 Task: Select a due date automation when advanced on, the moment a card is due add dates due in in more than 1 days.
Action: Mouse moved to (1365, 104)
Screenshot: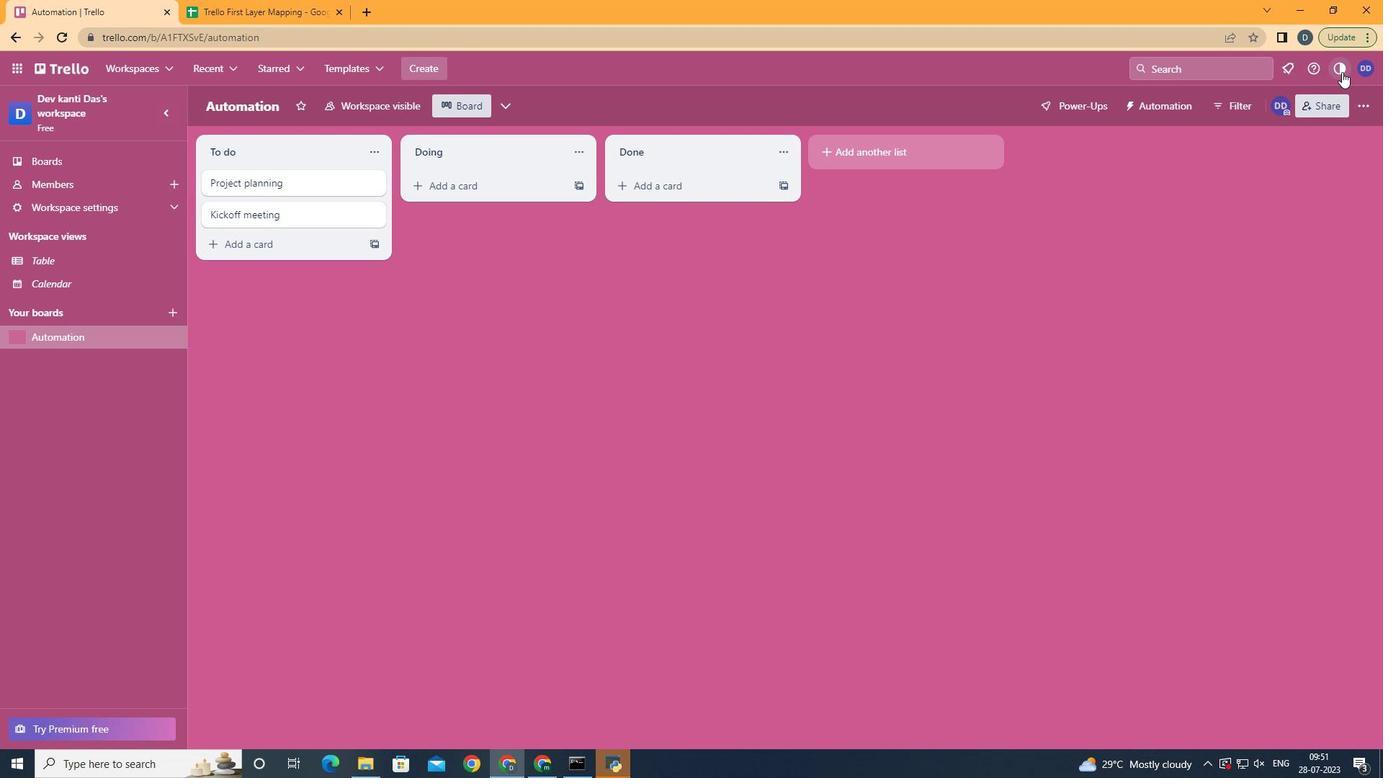 
Action: Mouse pressed left at (1365, 104)
Screenshot: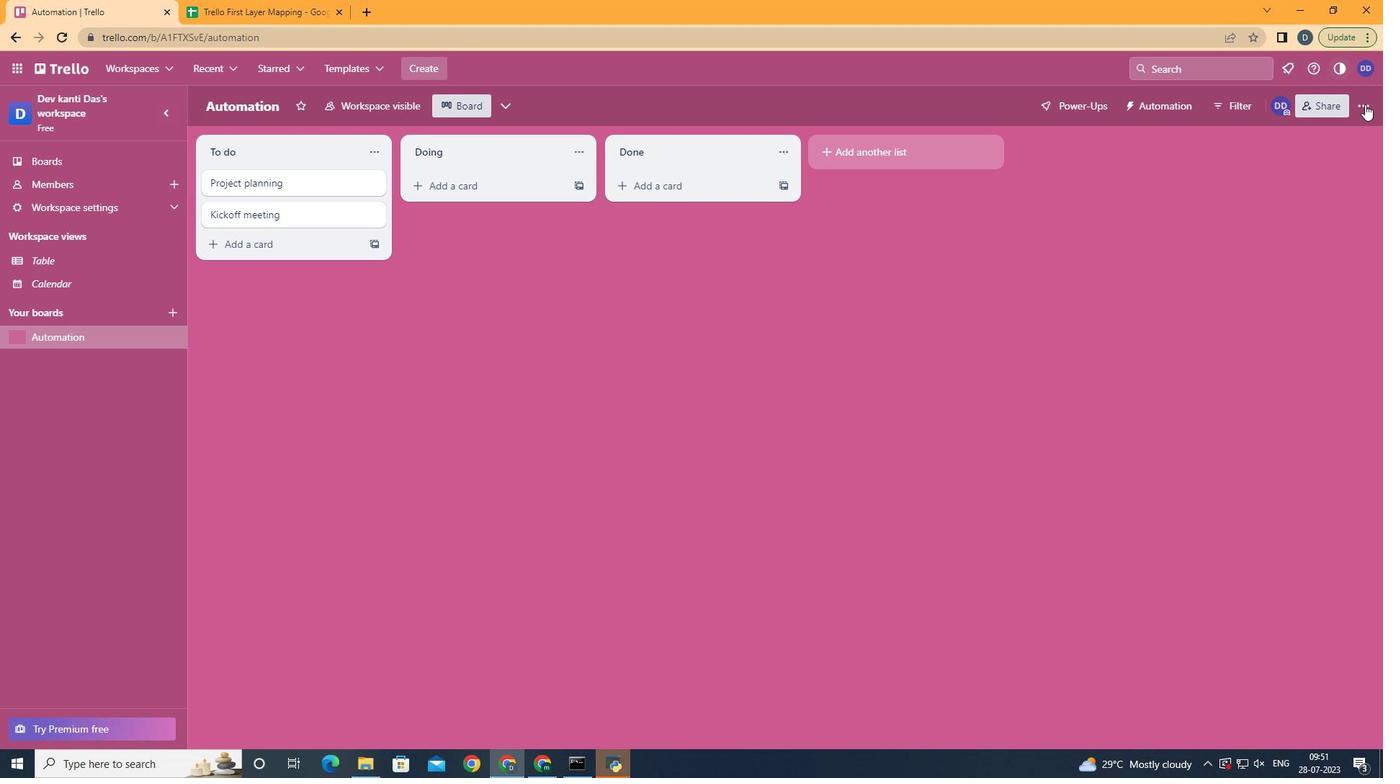 
Action: Mouse moved to (1239, 303)
Screenshot: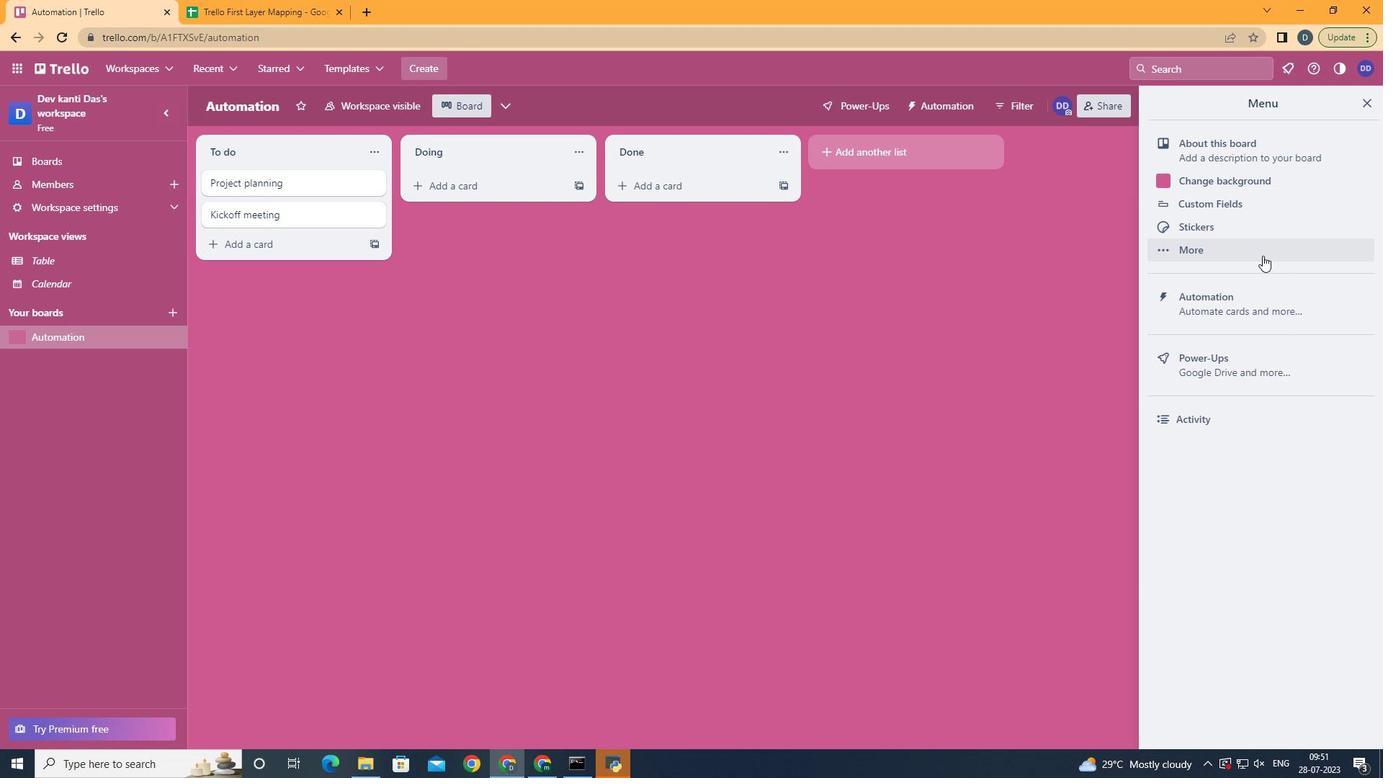 
Action: Mouse pressed left at (1239, 303)
Screenshot: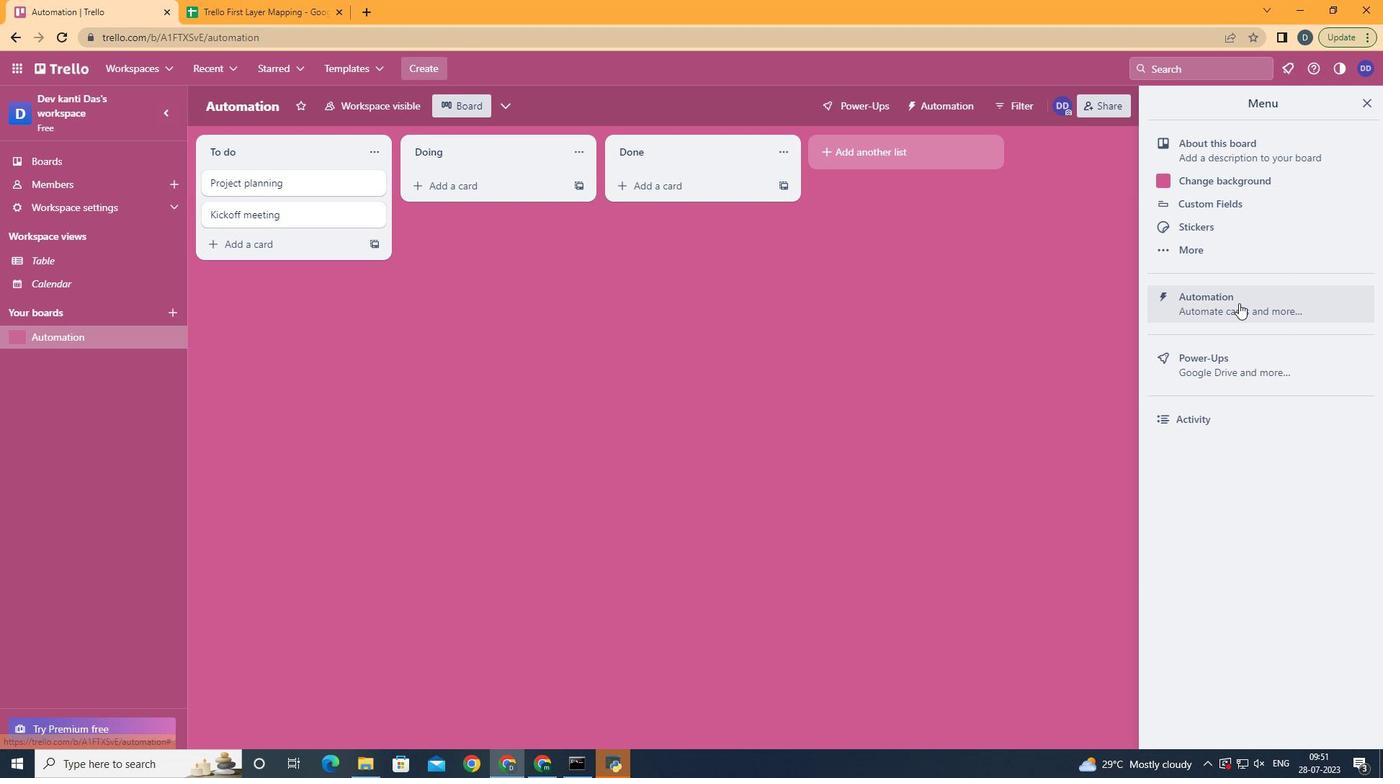 
Action: Mouse moved to (276, 284)
Screenshot: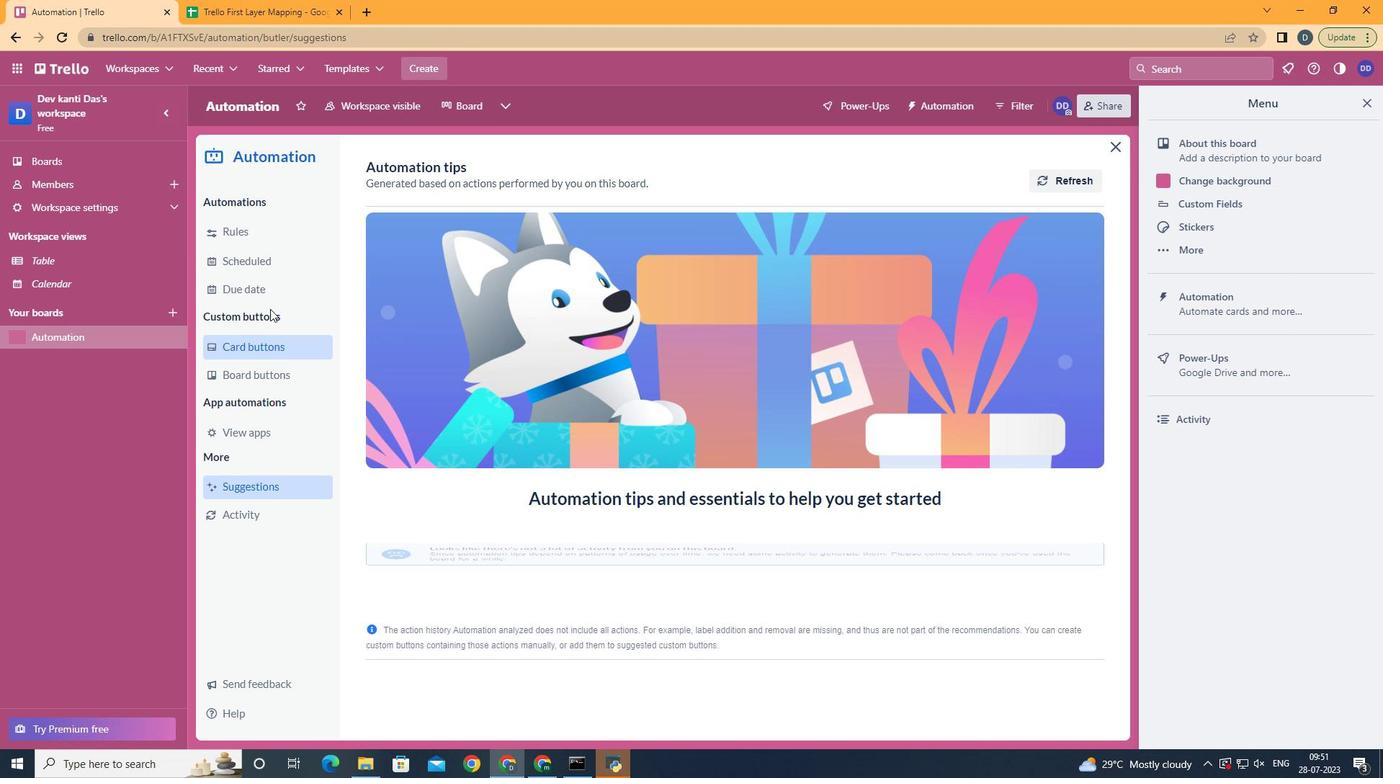 
Action: Mouse pressed left at (276, 284)
Screenshot: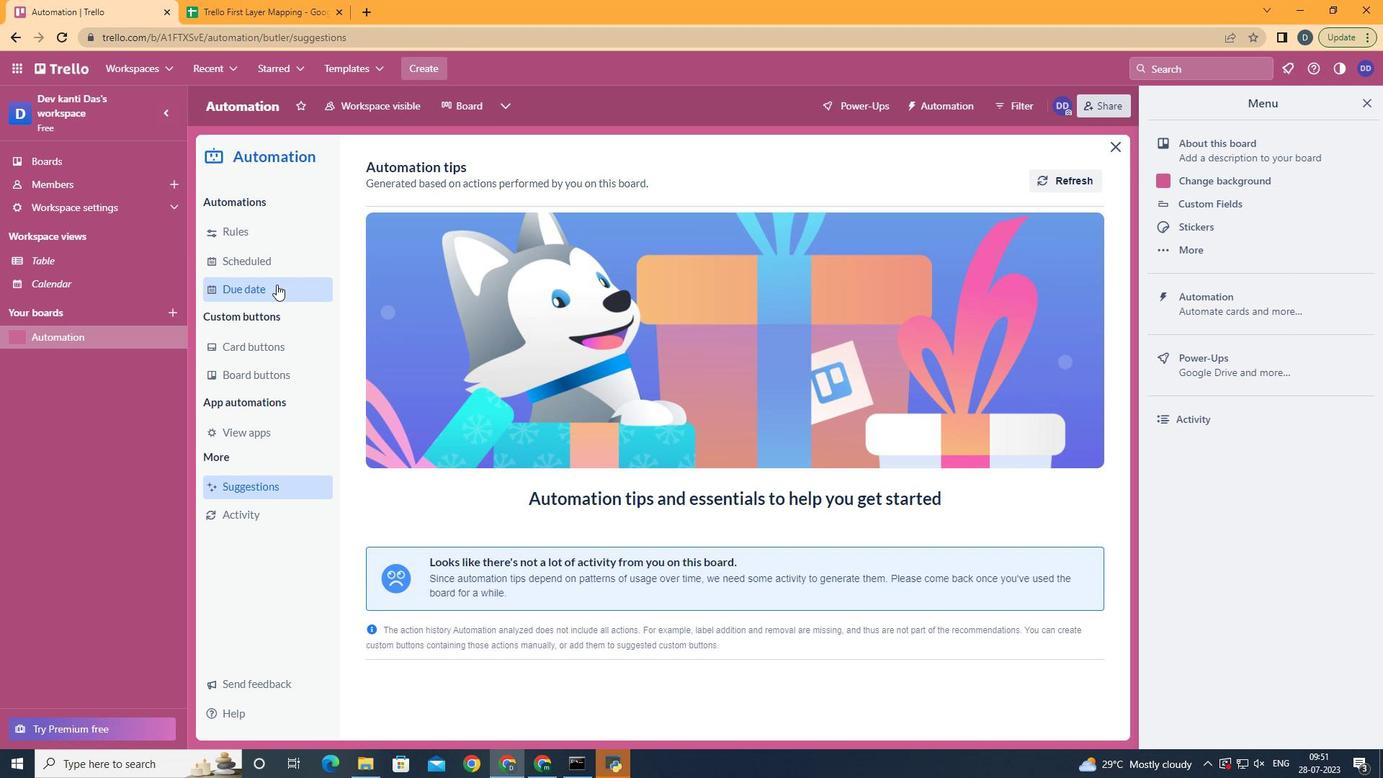 
Action: Mouse moved to (1011, 165)
Screenshot: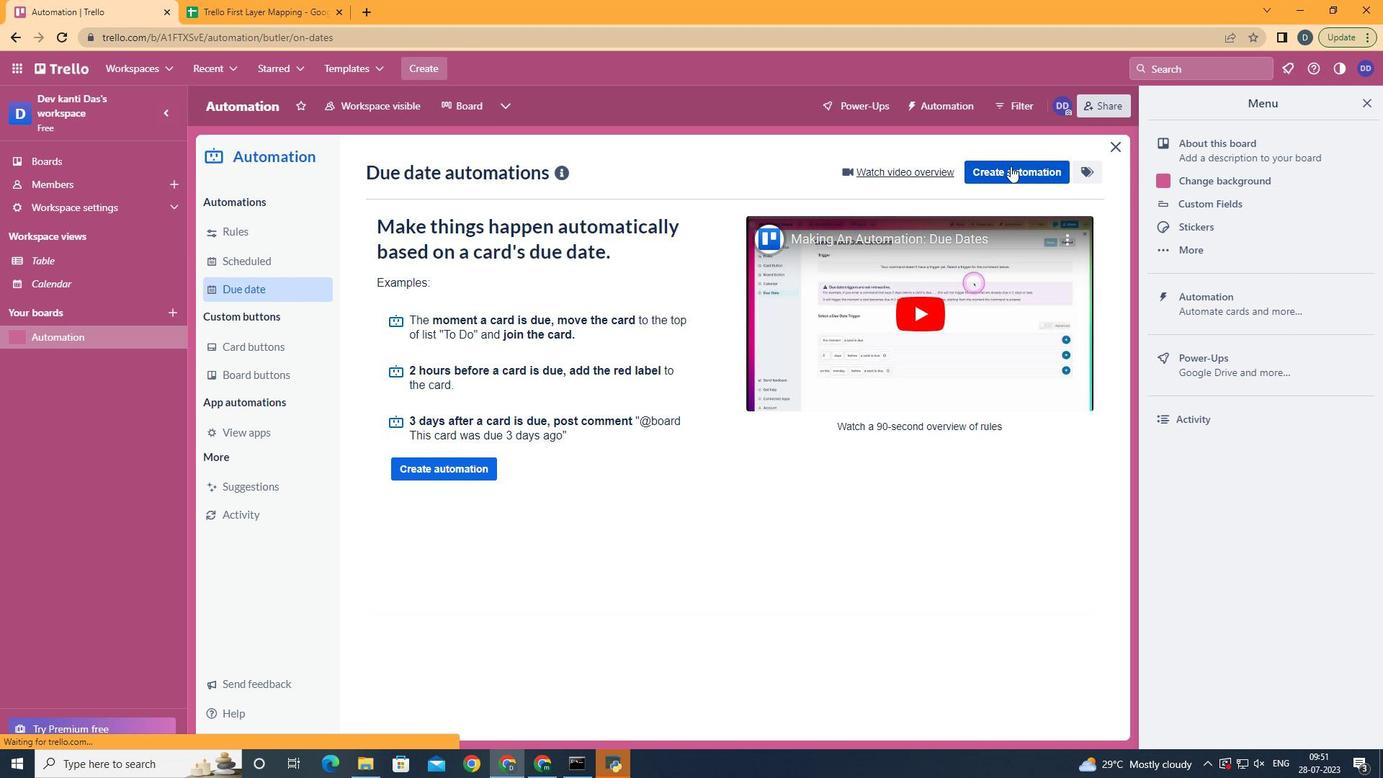 
Action: Mouse pressed left at (1011, 165)
Screenshot: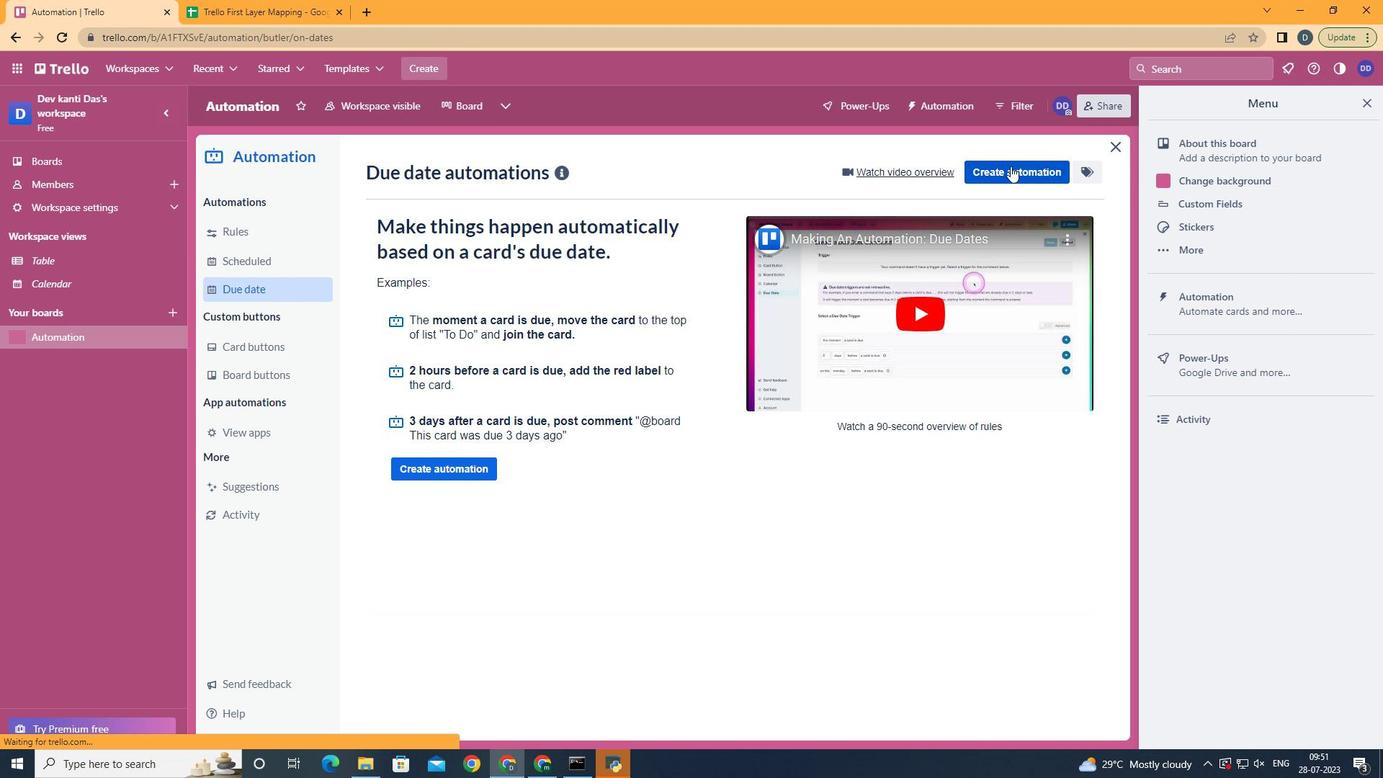 
Action: Mouse moved to (675, 313)
Screenshot: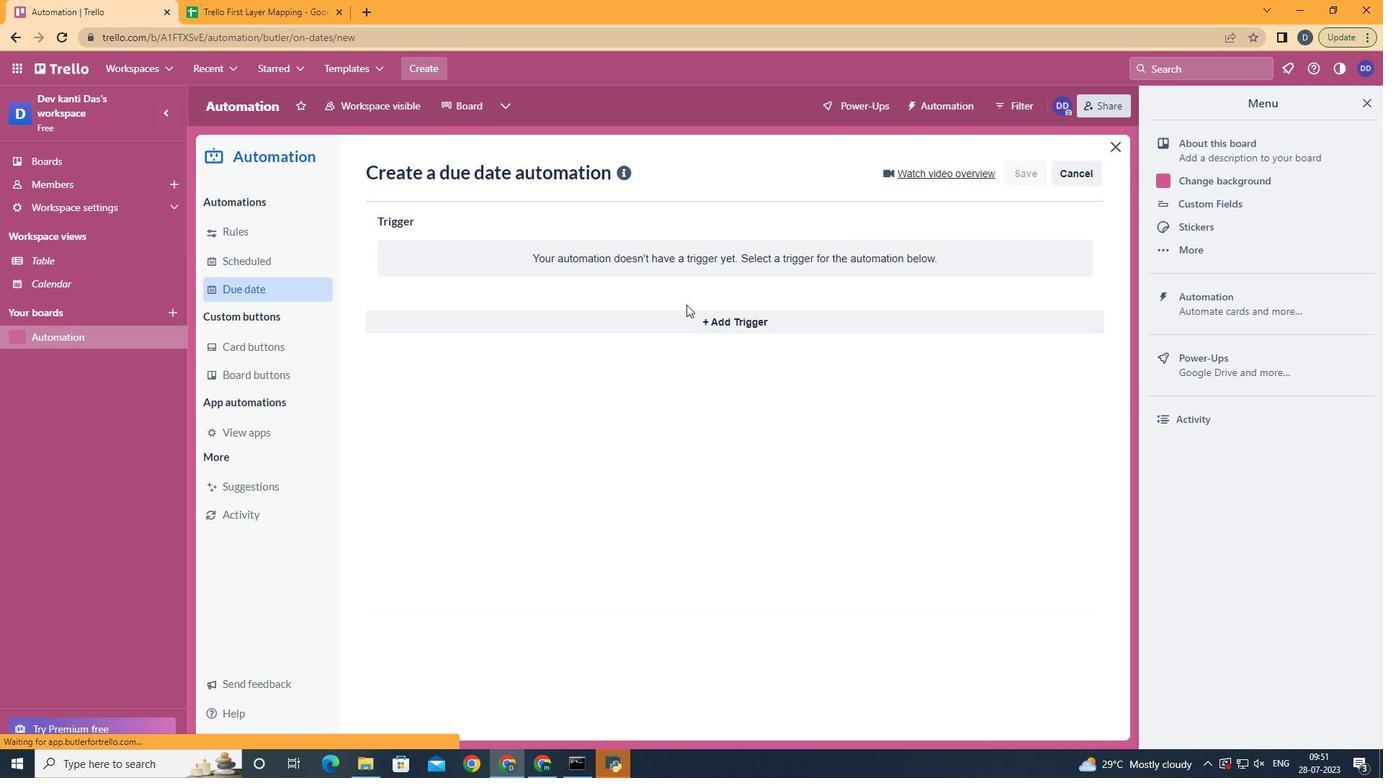 
Action: Mouse pressed left at (675, 313)
Screenshot: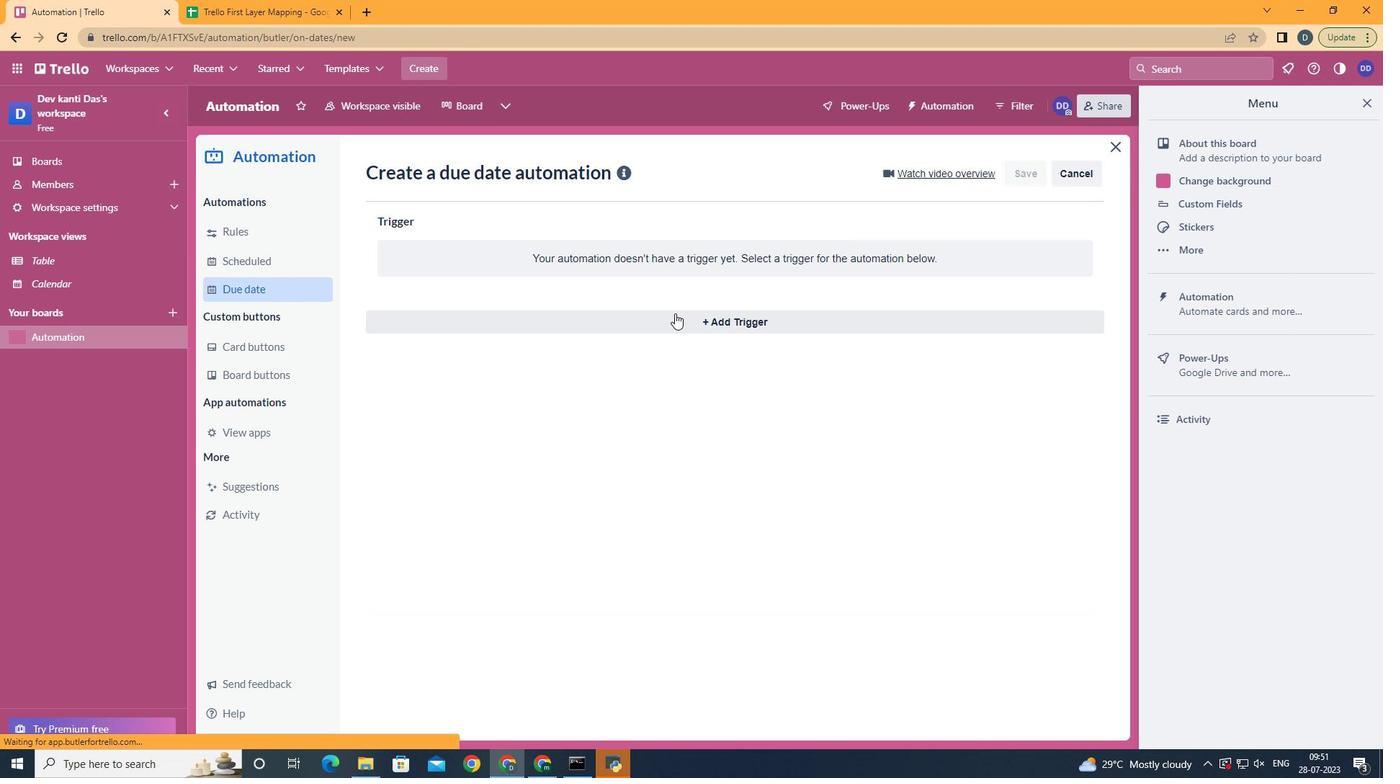 
Action: Mouse moved to (489, 486)
Screenshot: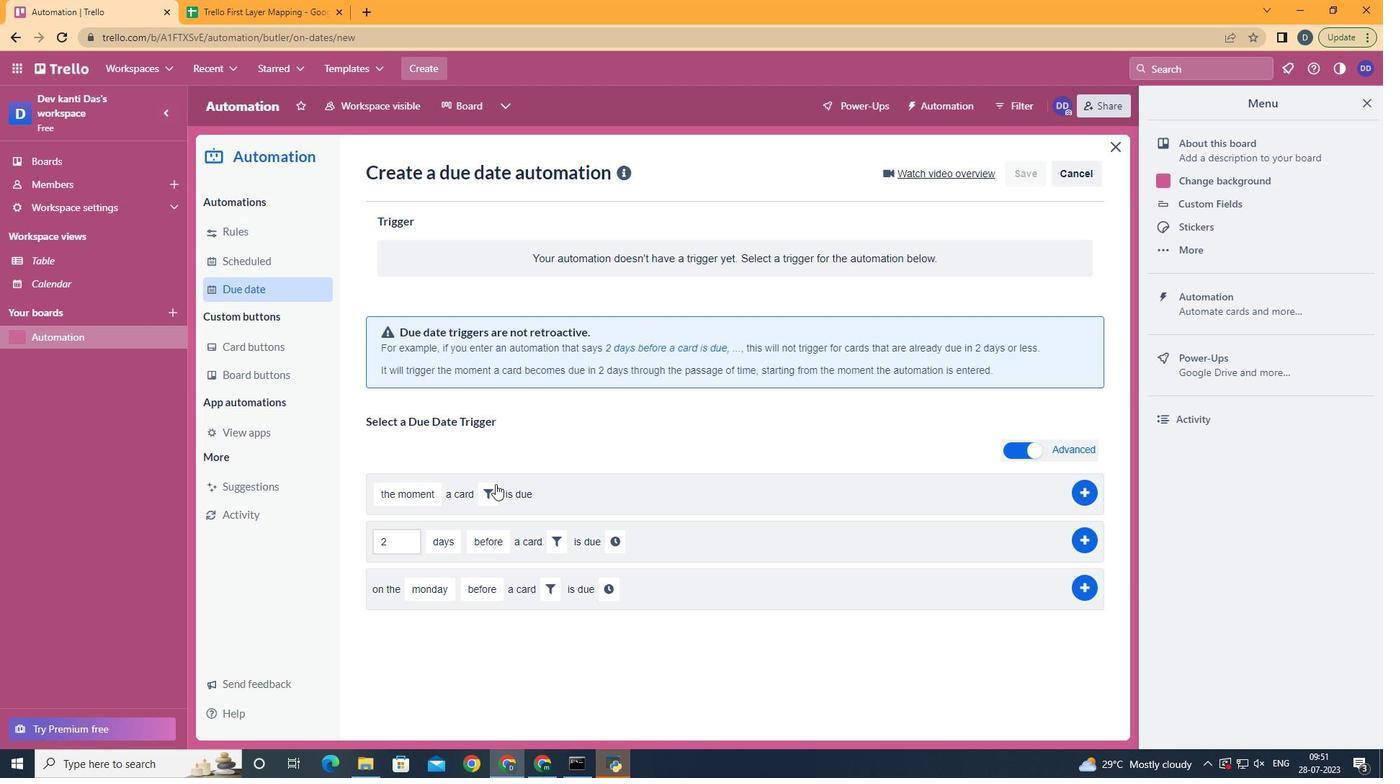 
Action: Mouse pressed left at (489, 486)
Screenshot: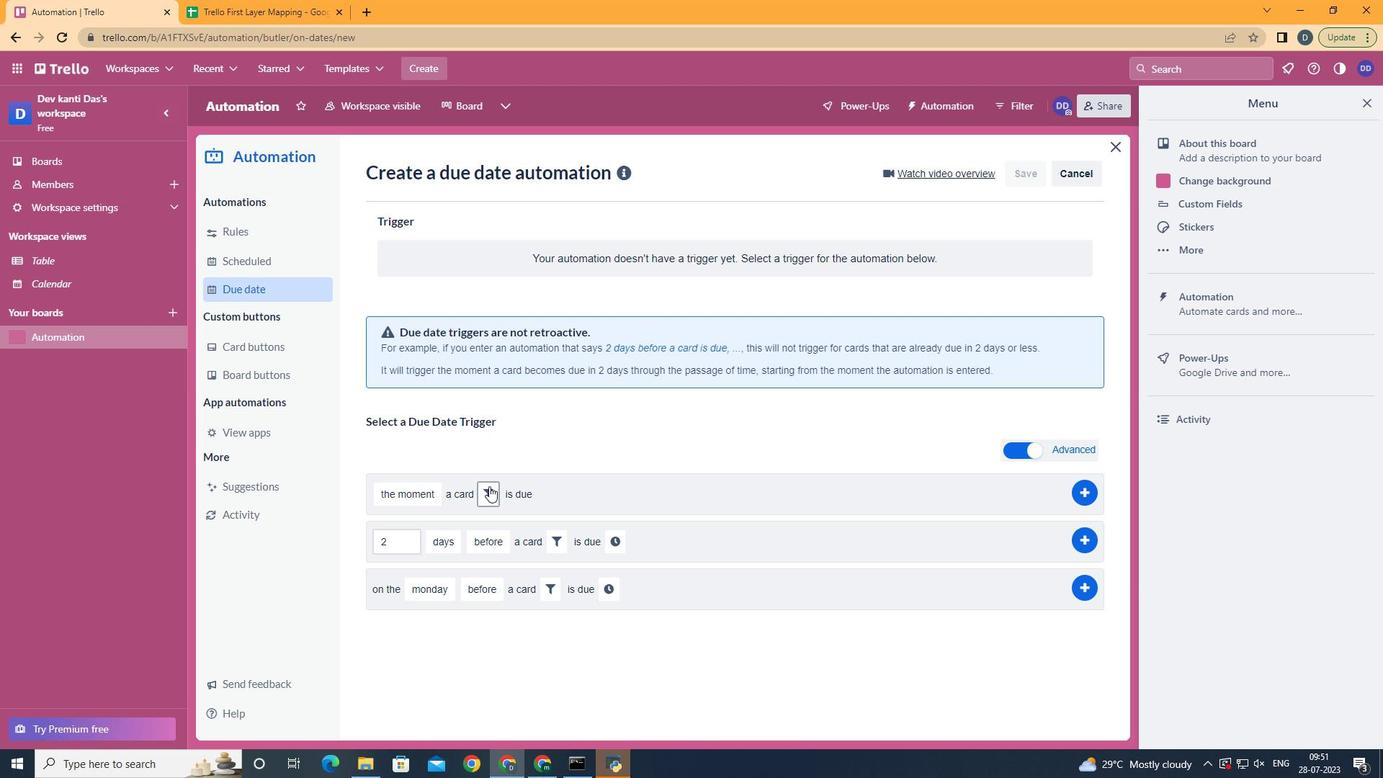 
Action: Mouse moved to (561, 535)
Screenshot: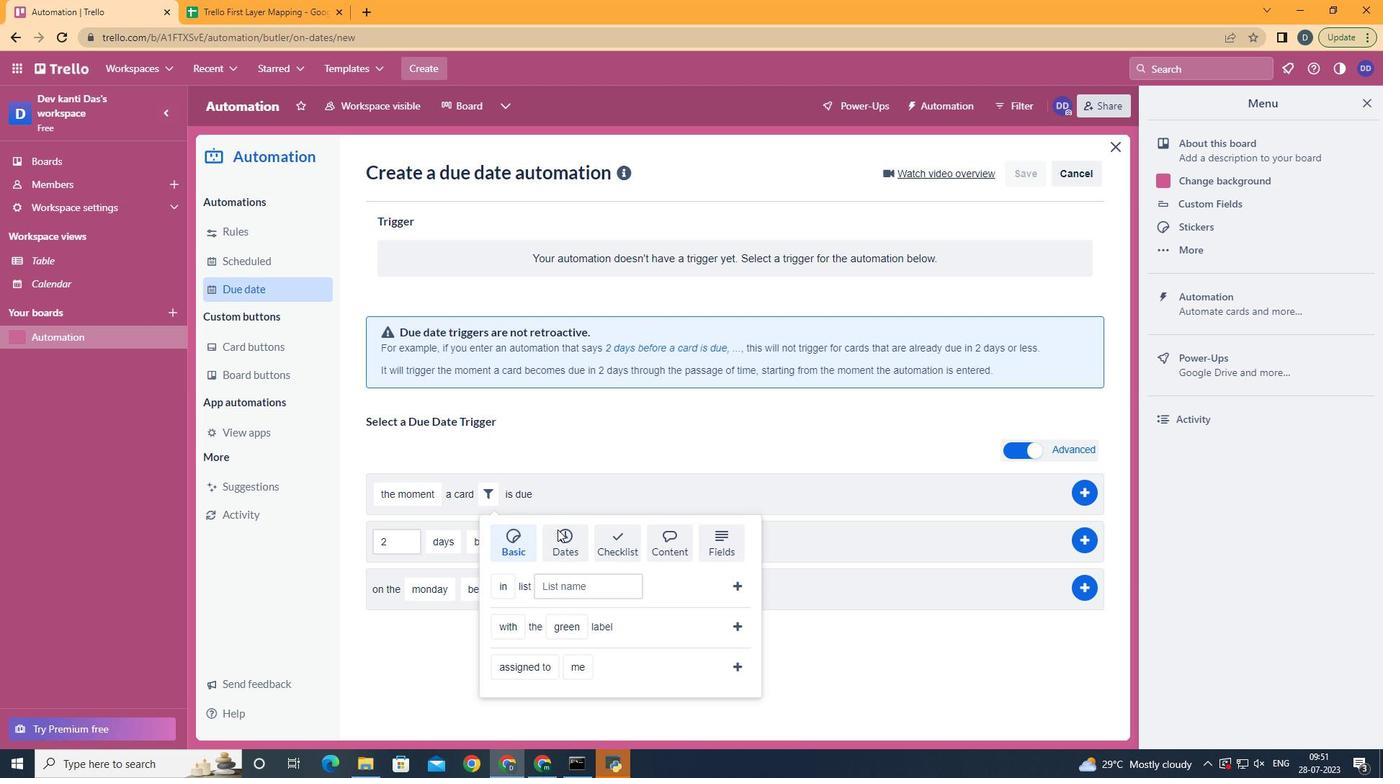
Action: Mouse pressed left at (561, 535)
Screenshot: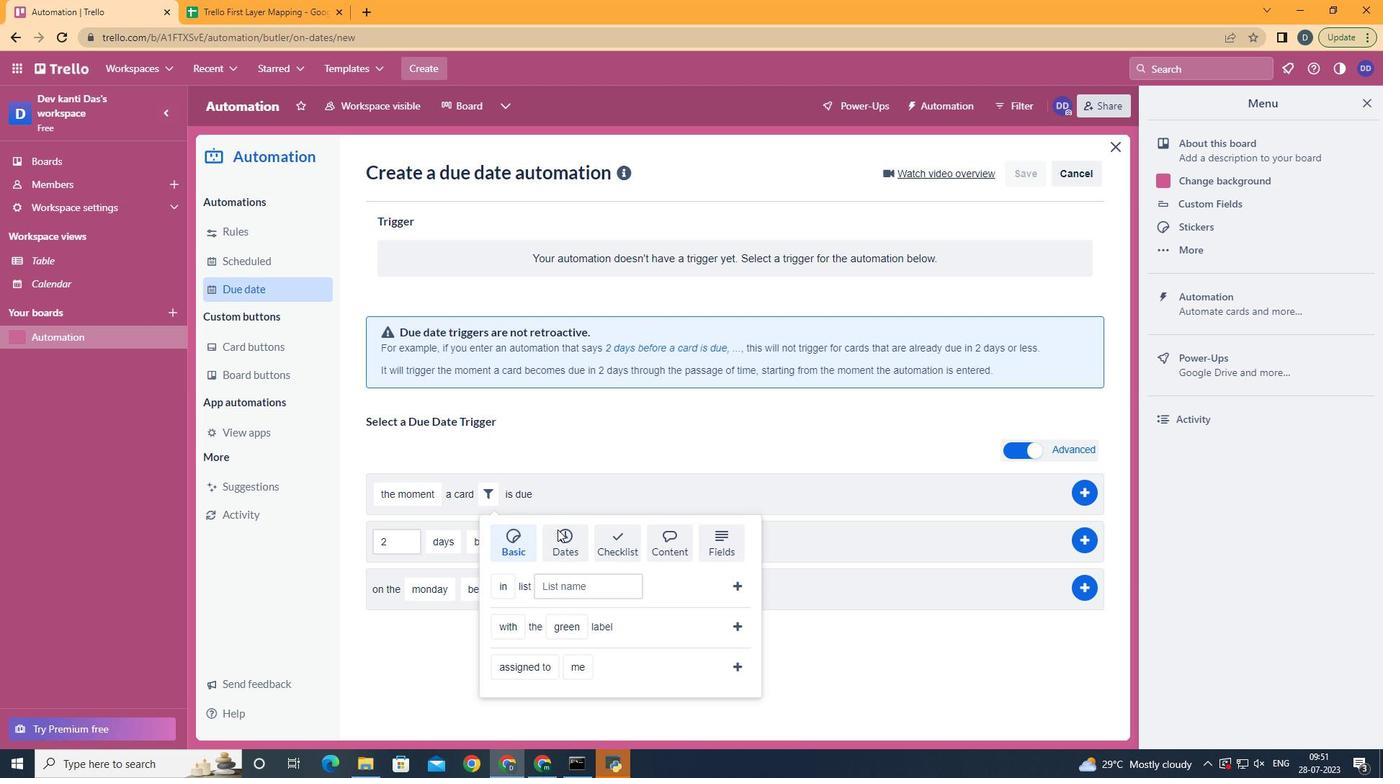
Action: Mouse moved to (601, 607)
Screenshot: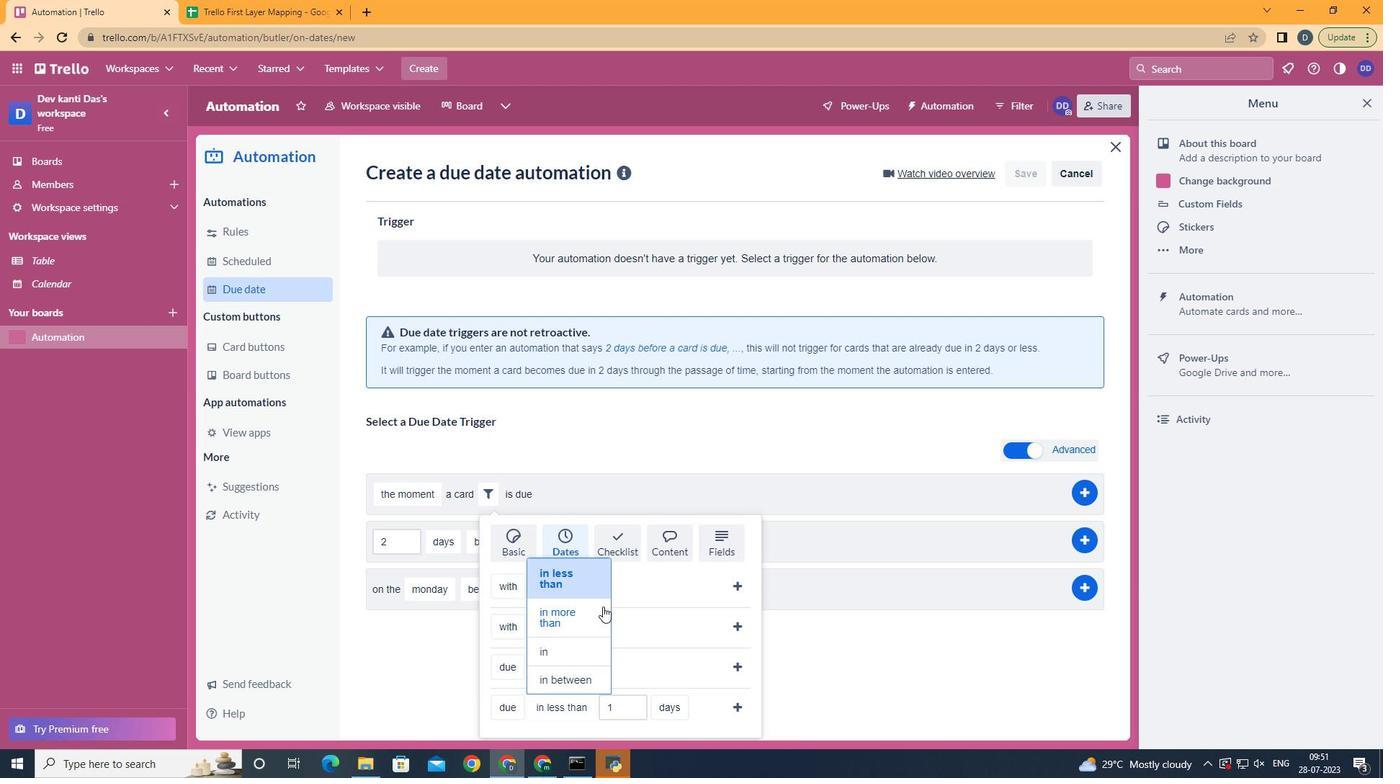 
Action: Mouse pressed left at (601, 607)
Screenshot: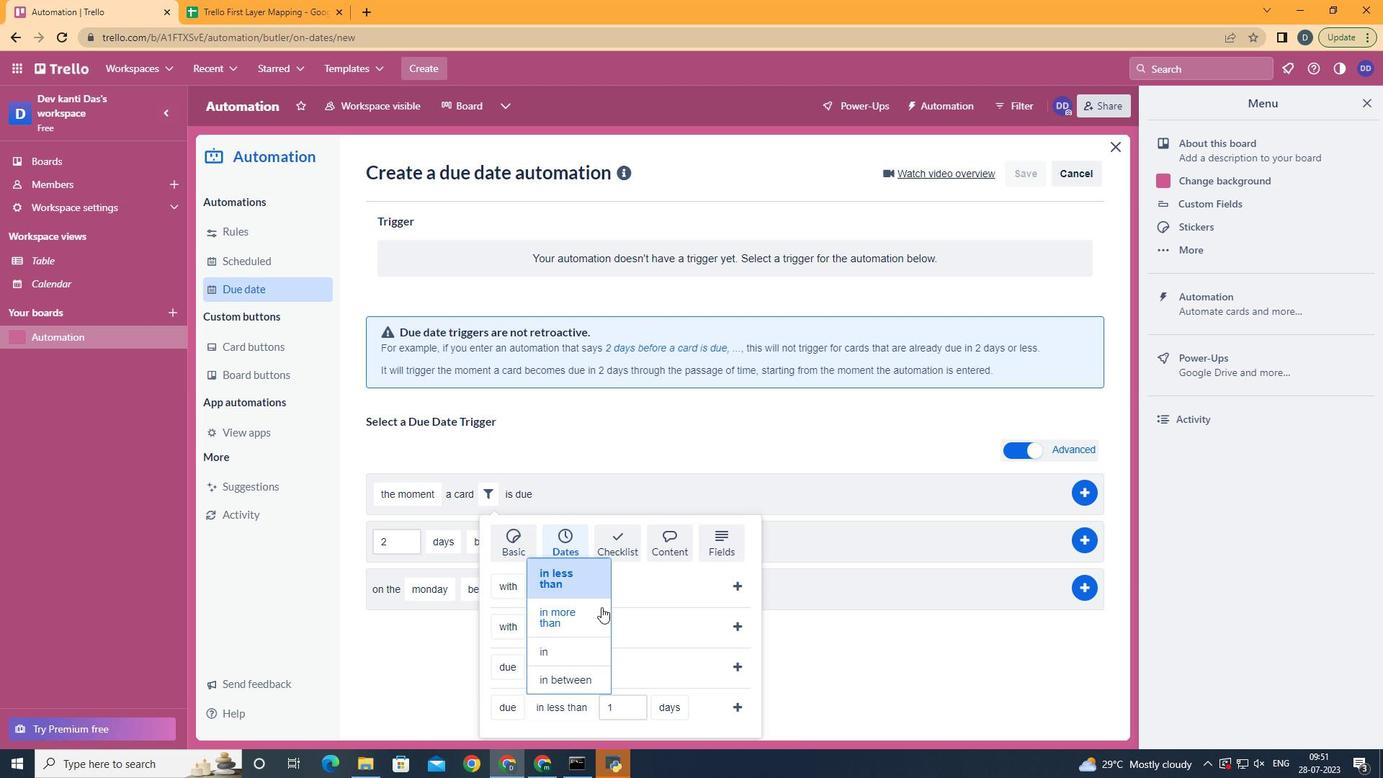 
Action: Mouse moved to (704, 658)
Screenshot: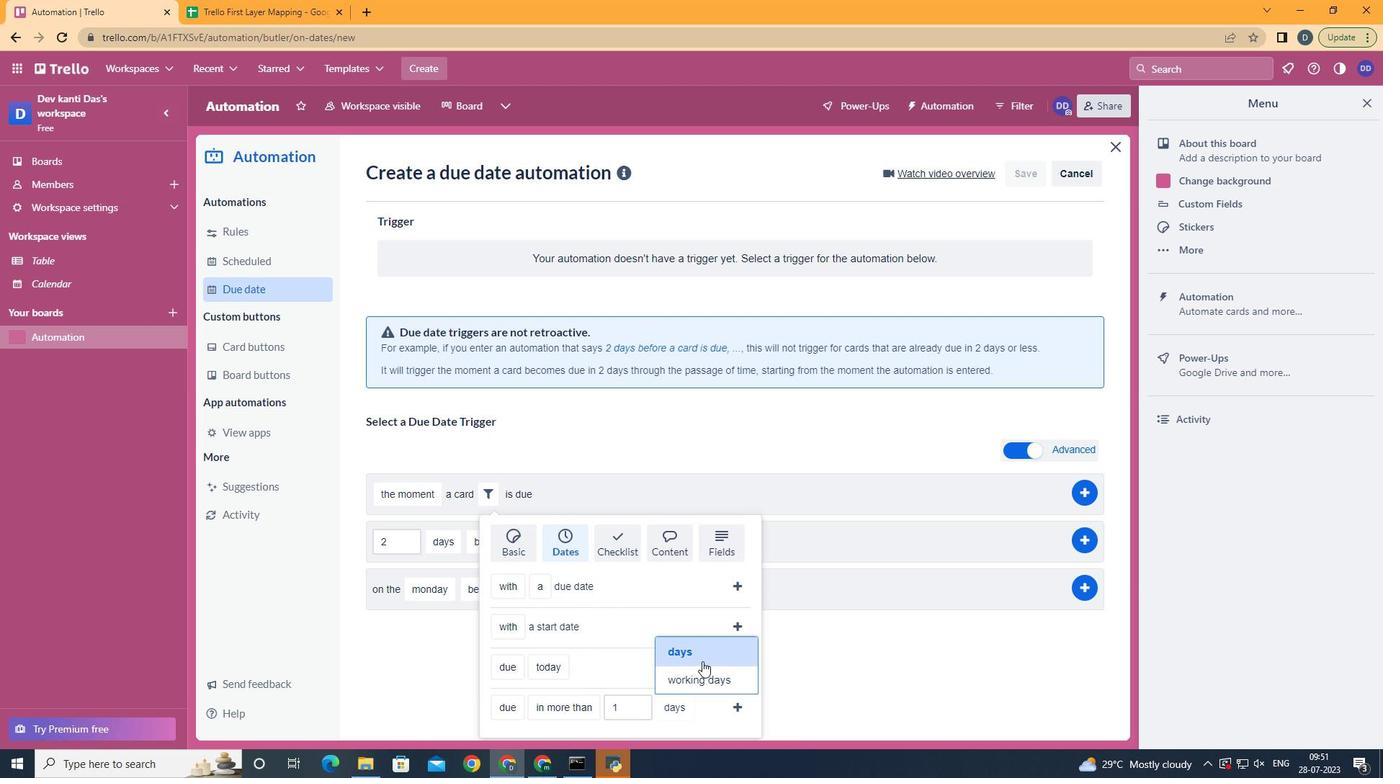 
Action: Mouse pressed left at (704, 658)
Screenshot: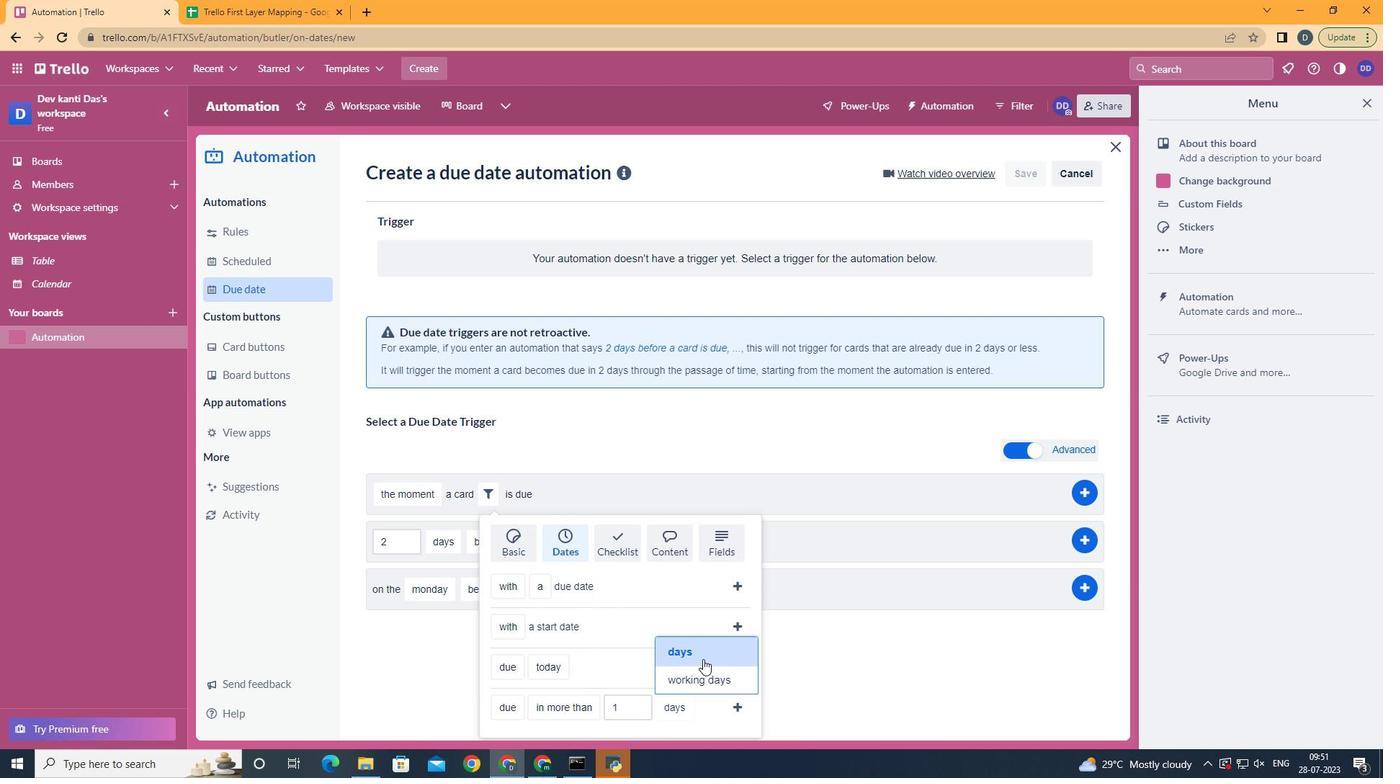 
Action: Mouse moved to (735, 709)
Screenshot: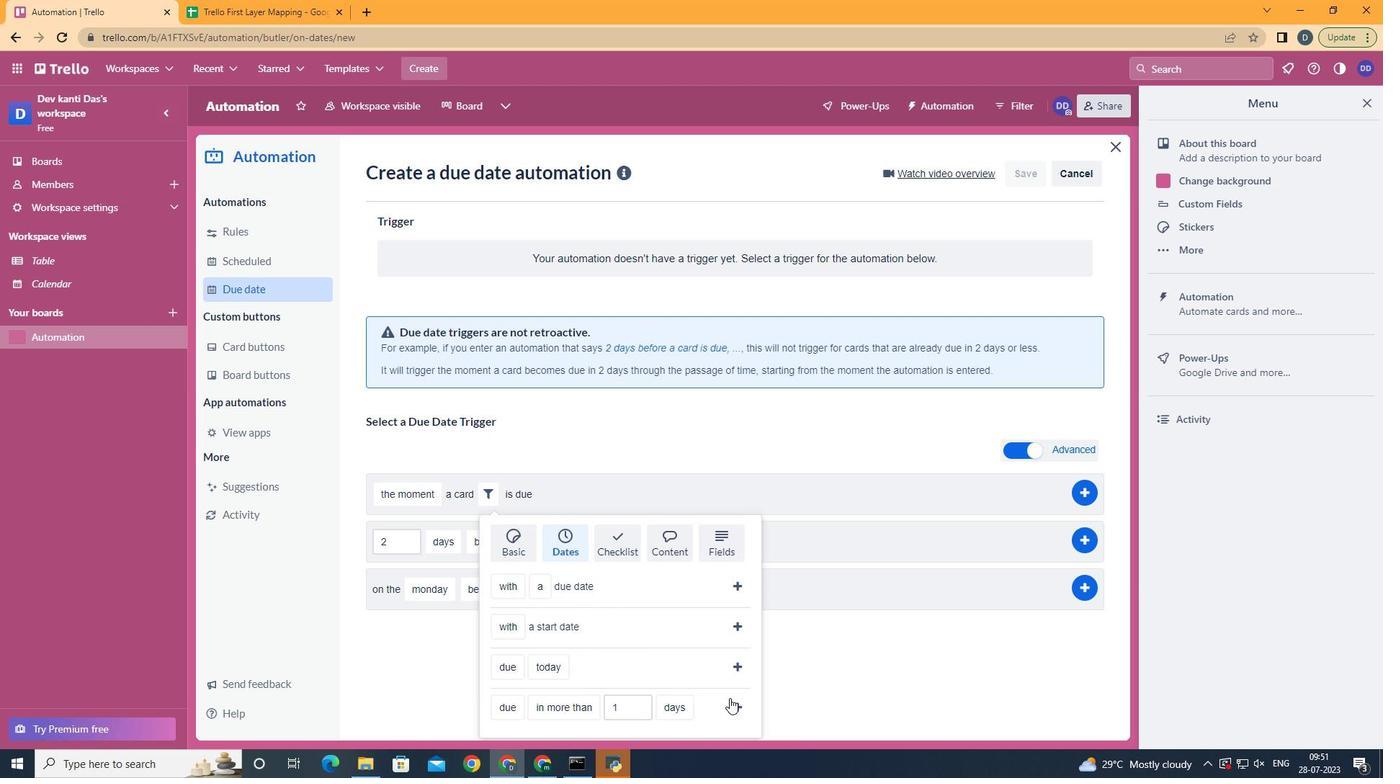 
Action: Mouse pressed left at (735, 709)
Screenshot: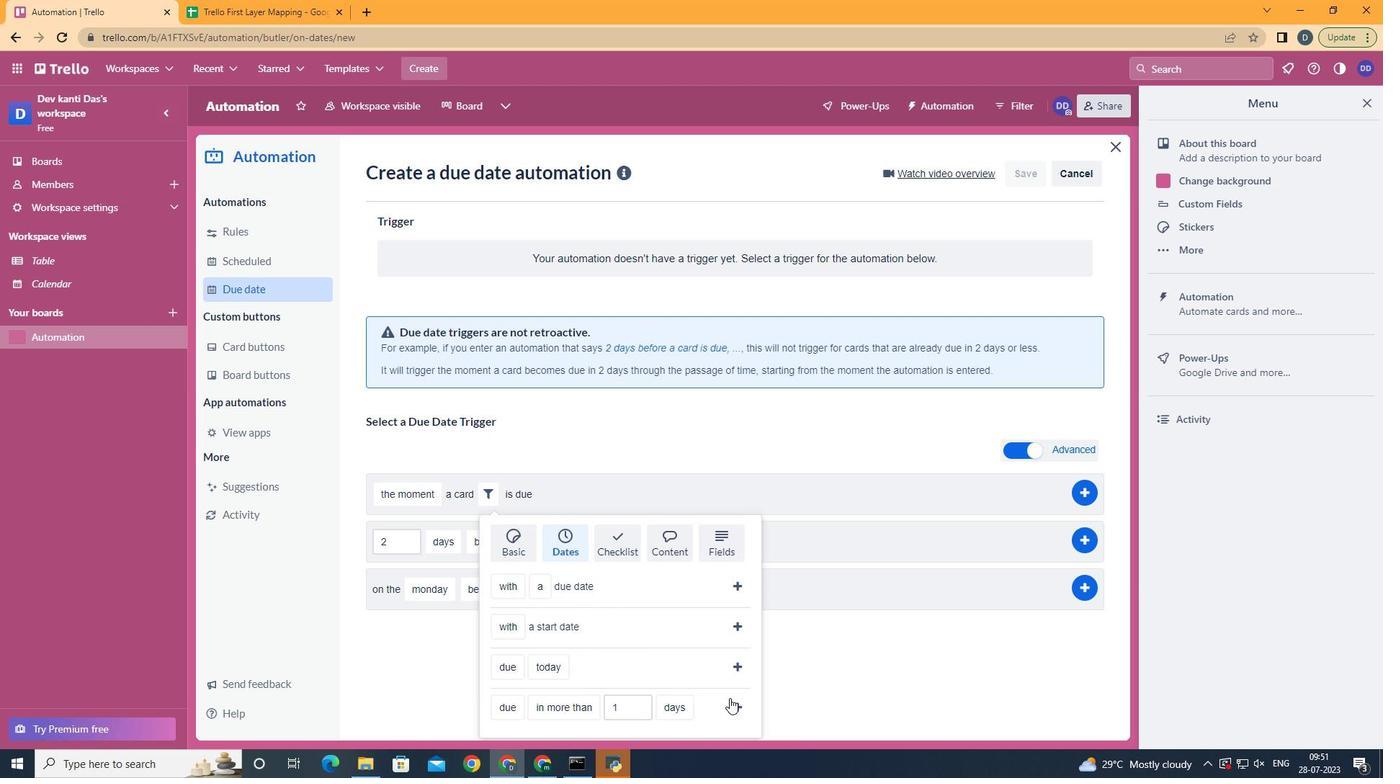 
